 Task: Apply heading 6 to the text "Mouse".
Action: Mouse moved to (591, 209)
Screenshot: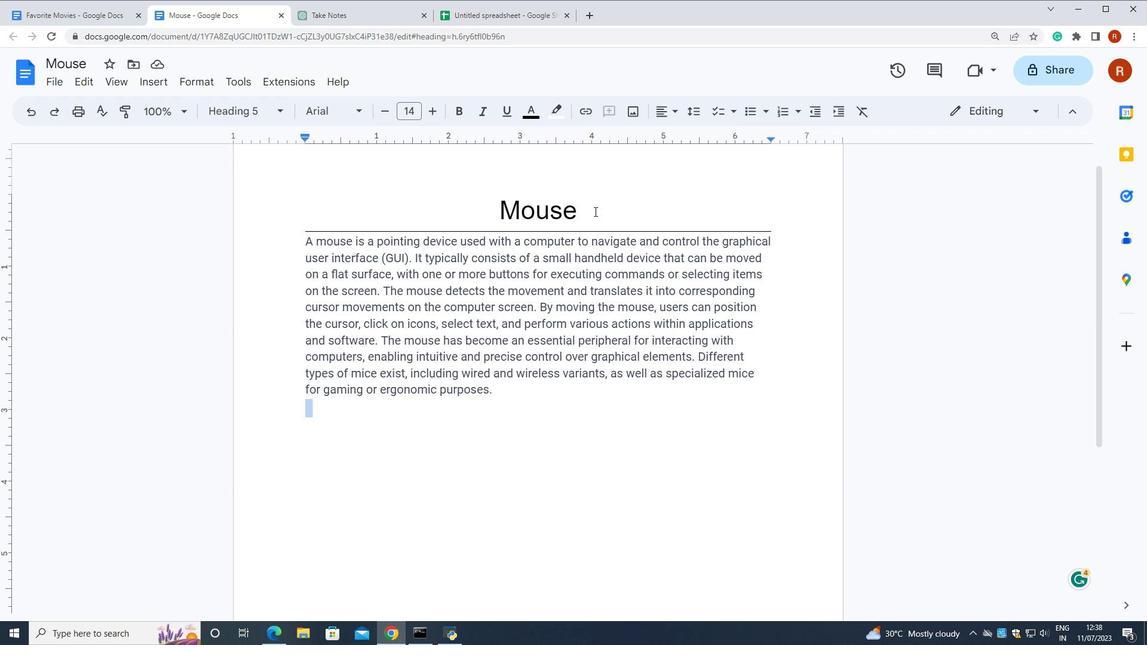 
Action: Mouse pressed left at (591, 209)
Screenshot: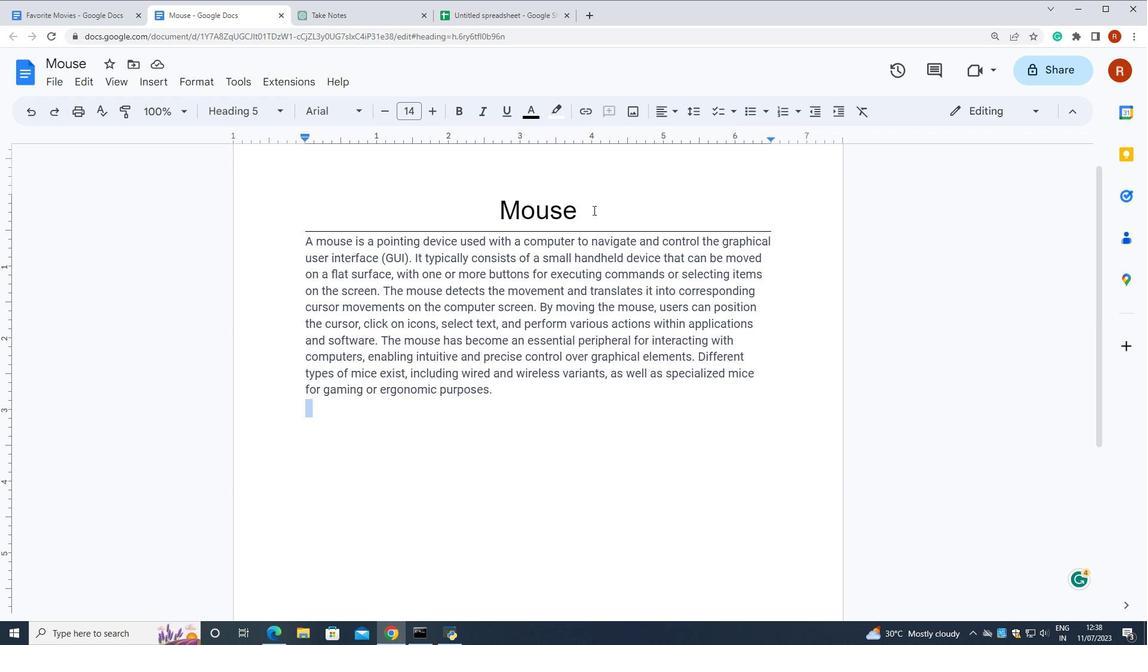 
Action: Mouse moved to (186, 86)
Screenshot: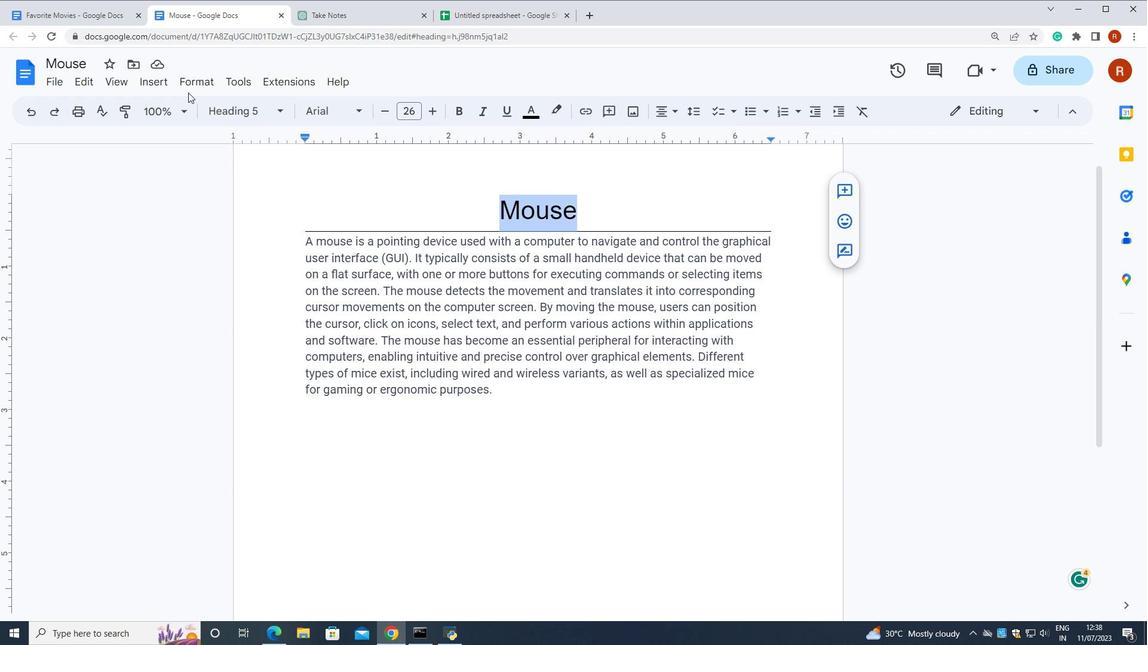 
Action: Mouse pressed left at (186, 86)
Screenshot: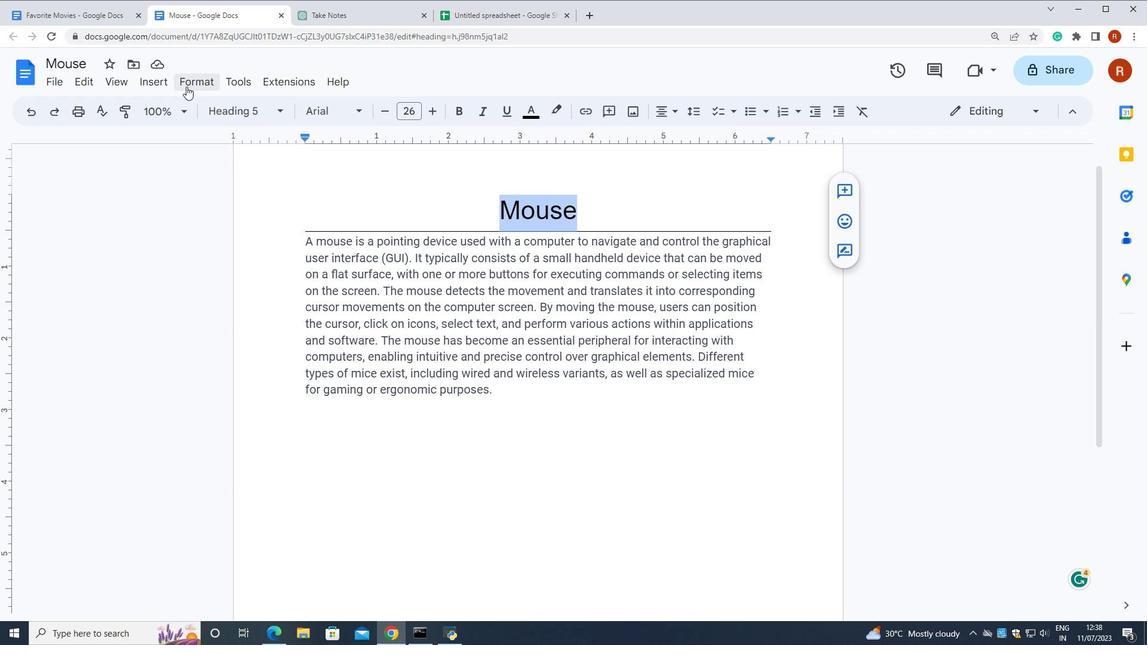 
Action: Mouse moved to (643, 365)
Screenshot: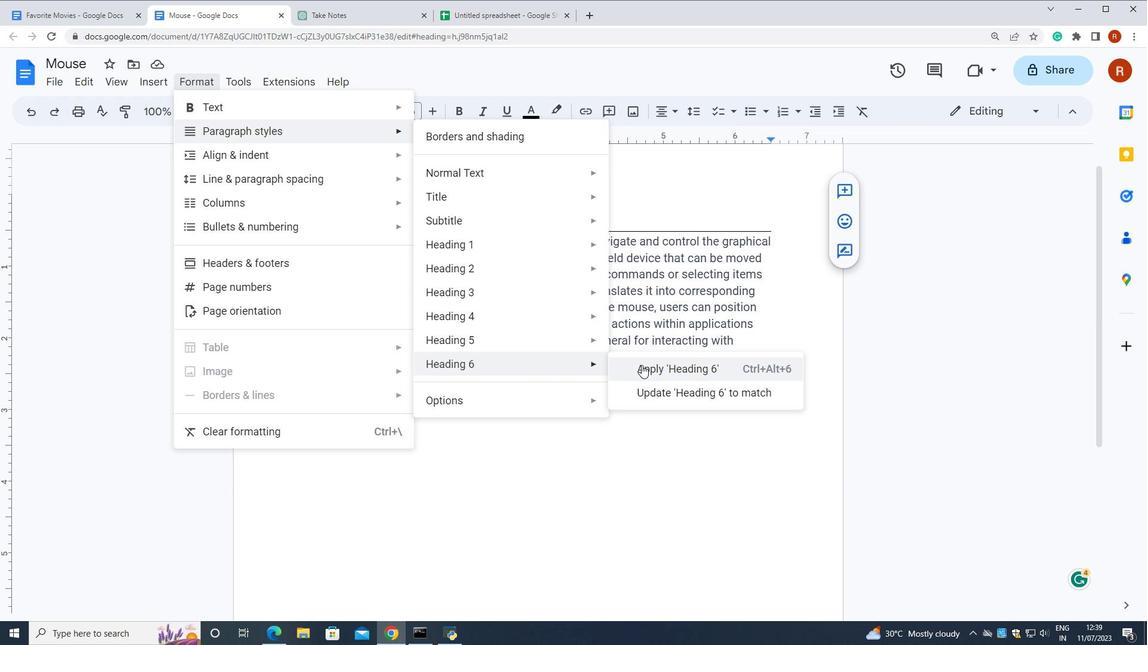 
Action: Mouse pressed left at (643, 365)
Screenshot: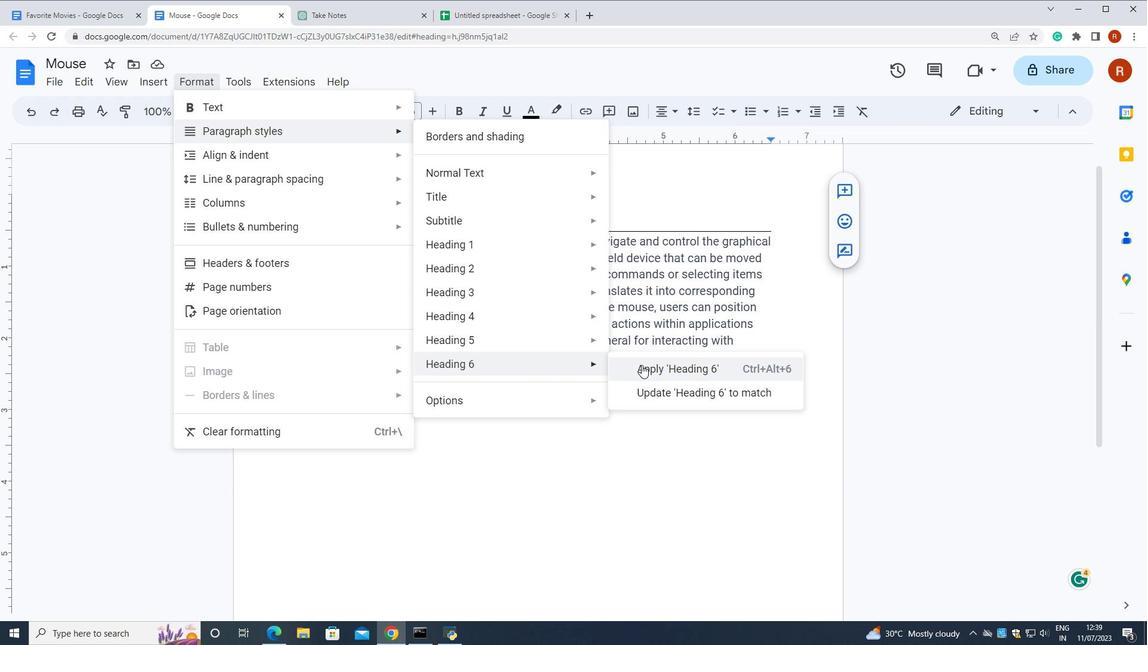 
